 Task: Open Card Card0000000162 in Board Board0000000041 in Workspace WS0000000014 in Trello. Add Member nikhrathi889@gmail.com to Card Card0000000162 in Board Board0000000041 in Workspace WS0000000014 in Trello. Add Blue Label titled Label0000000162 to Card Card0000000162 in Board Board0000000041 in Workspace WS0000000014 in Trello. Add Checklist CL0000000162 to Card Card0000000162 in Board Board0000000041 in Workspace WS0000000014 in Trello. Add Dates with Start Date as Sep 01 2023 and Due Date as Sep 30 2023 to Card Card0000000162 in Board Board0000000041 in Workspace WS0000000014 in Trello
Action: Mouse moved to (488, 43)
Screenshot: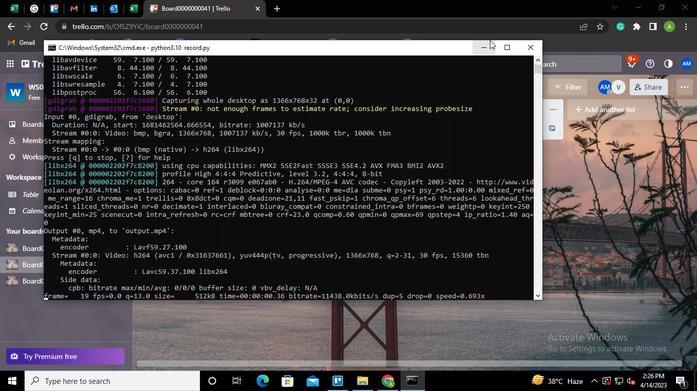 
Action: Mouse pressed left at (488, 43)
Screenshot: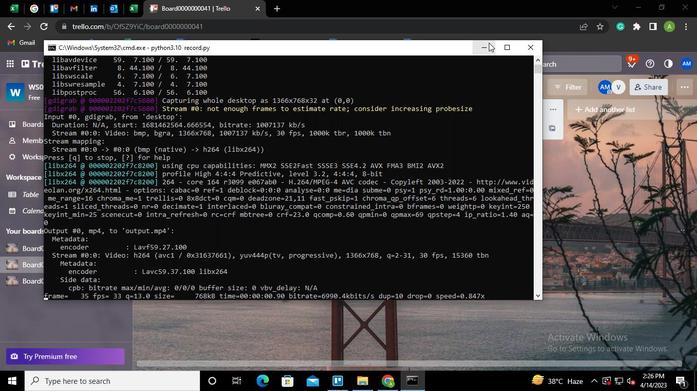 
Action: Mouse moved to (197, 220)
Screenshot: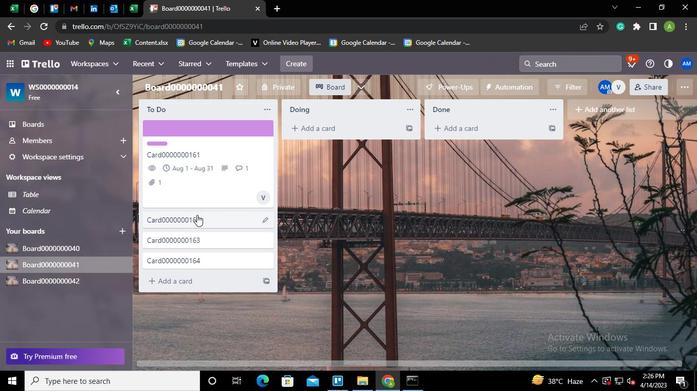 
Action: Mouse pressed left at (197, 220)
Screenshot: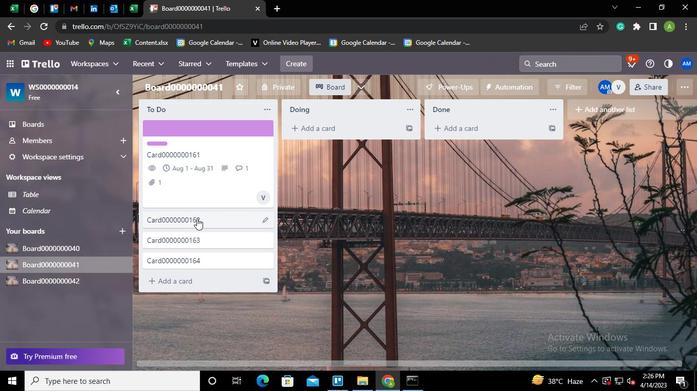 
Action: Mouse moved to (450, 183)
Screenshot: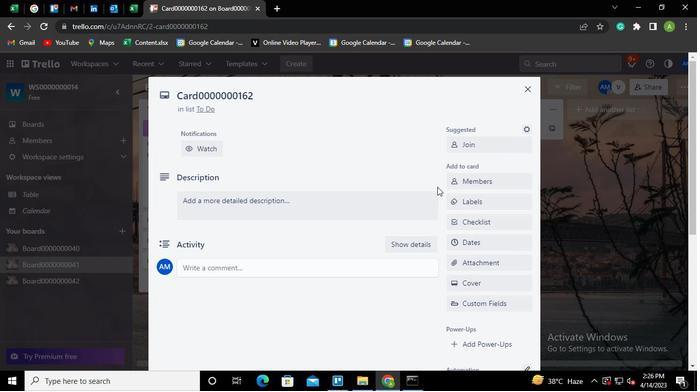 
Action: Mouse pressed left at (450, 183)
Screenshot: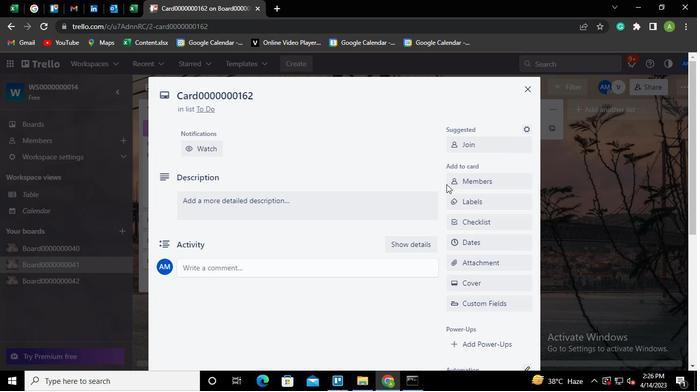 
Action: Mouse moved to (483, 228)
Screenshot: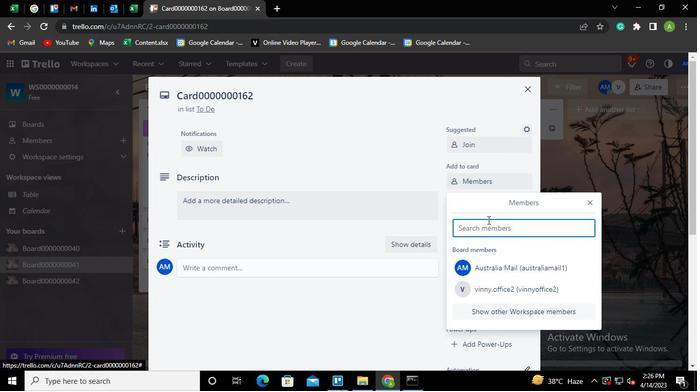 
Action: Mouse pressed left at (483, 228)
Screenshot: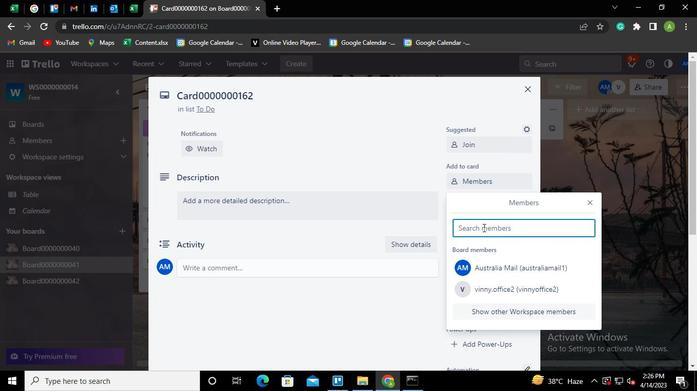 
Action: Mouse moved to (482, 228)
Screenshot: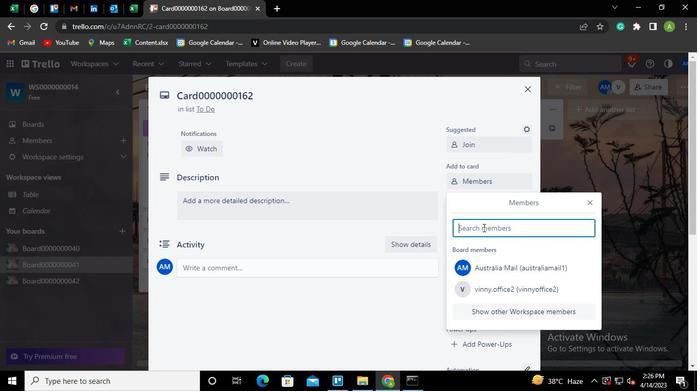 
Action: Keyboard n
Screenshot: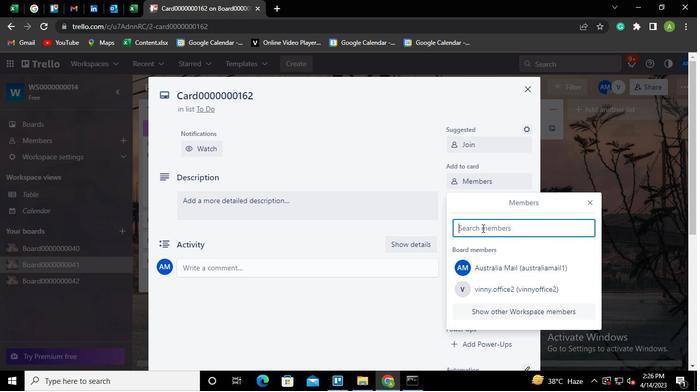 
Action: Keyboard i
Screenshot: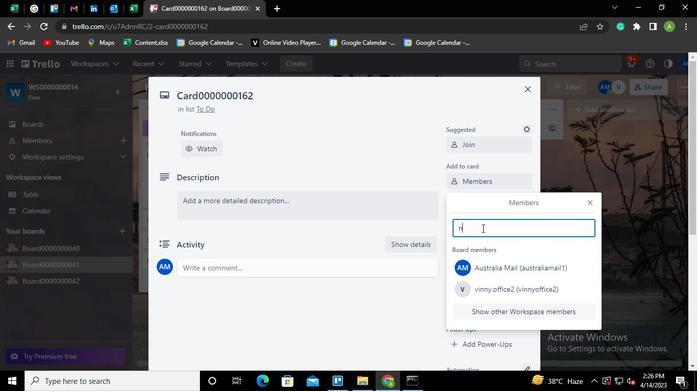 
Action: Keyboard k
Screenshot: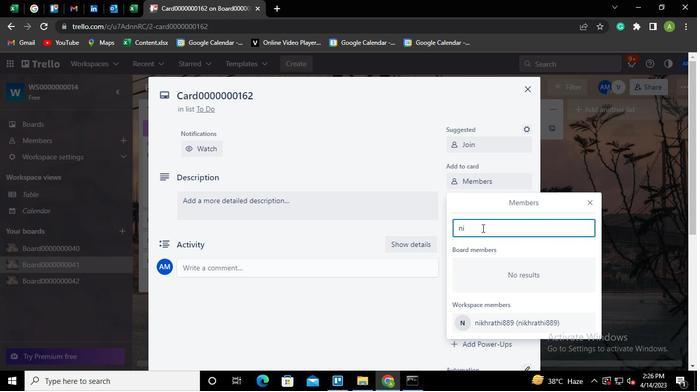 
Action: Mouse moved to (488, 324)
Screenshot: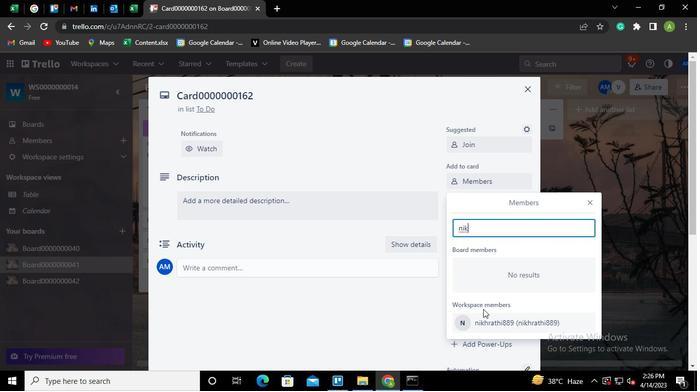 
Action: Mouse pressed left at (488, 324)
Screenshot: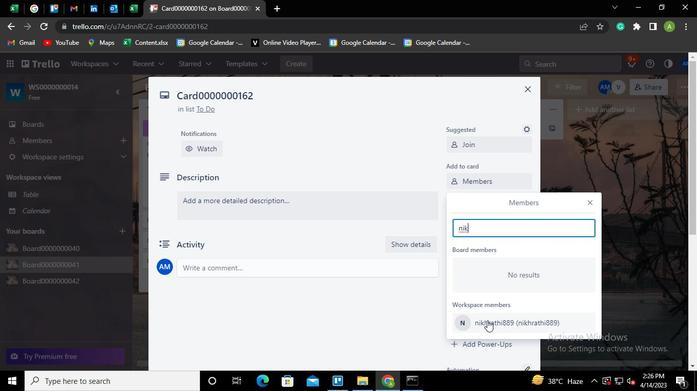 
Action: Mouse moved to (402, 147)
Screenshot: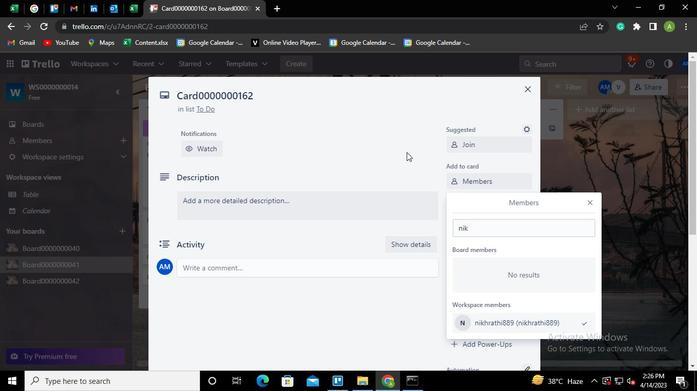 
Action: Mouse pressed left at (402, 147)
Screenshot: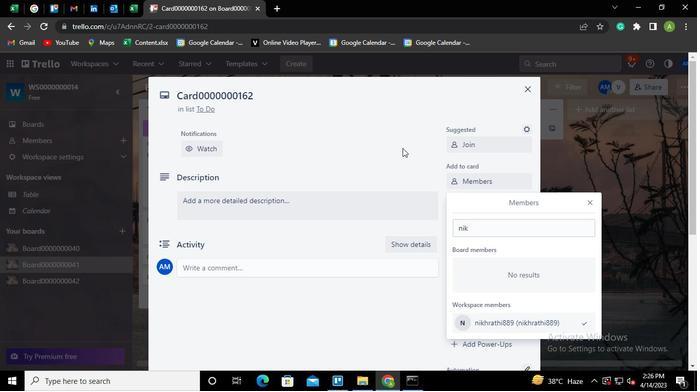 
Action: Mouse moved to (477, 203)
Screenshot: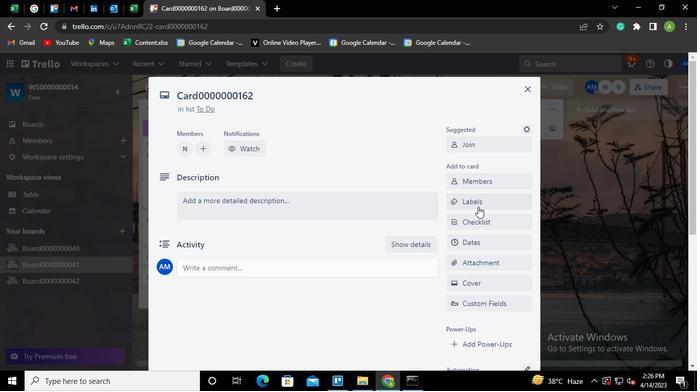 
Action: Mouse pressed left at (477, 203)
Screenshot: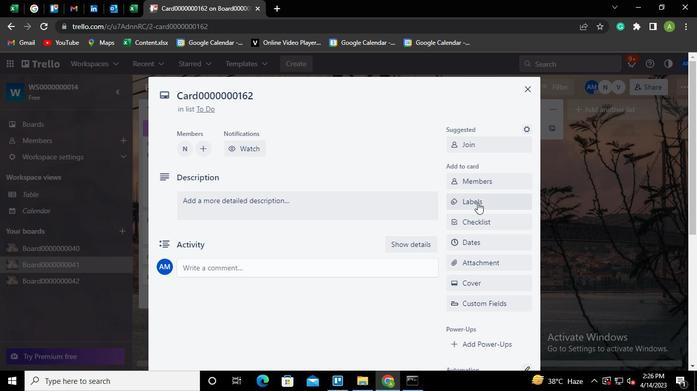
Action: Mouse moved to (460, 258)
Screenshot: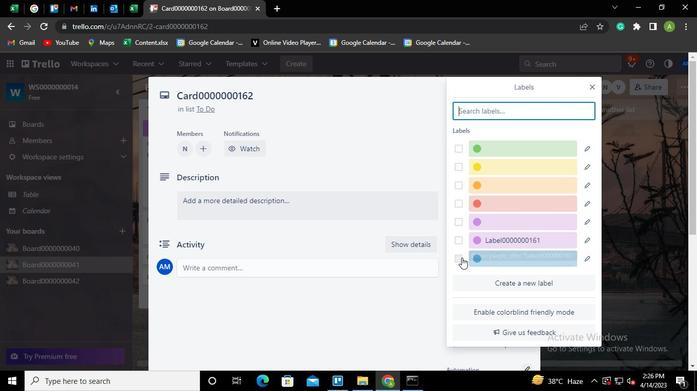 
Action: Mouse pressed left at (460, 258)
Screenshot: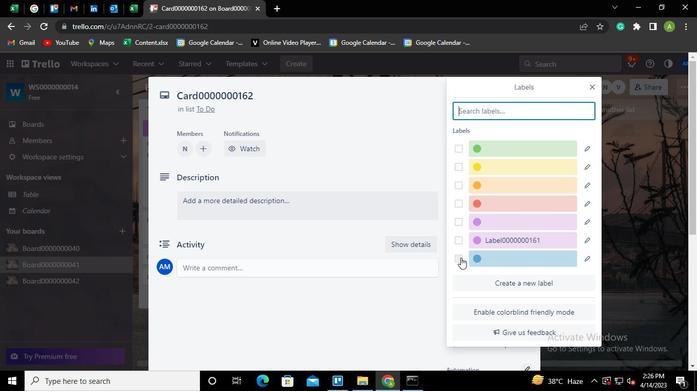 
Action: Mouse moved to (587, 259)
Screenshot: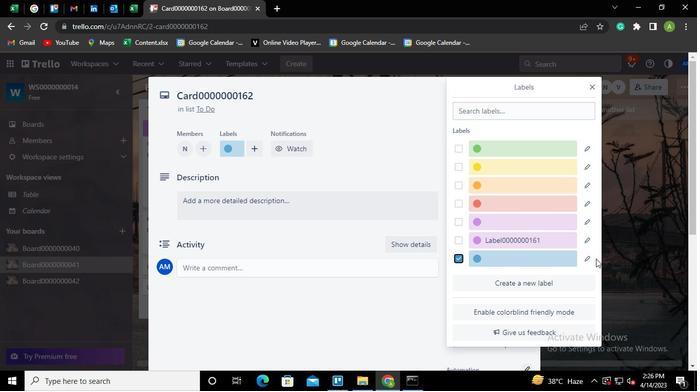 
Action: Mouse pressed left at (587, 259)
Screenshot: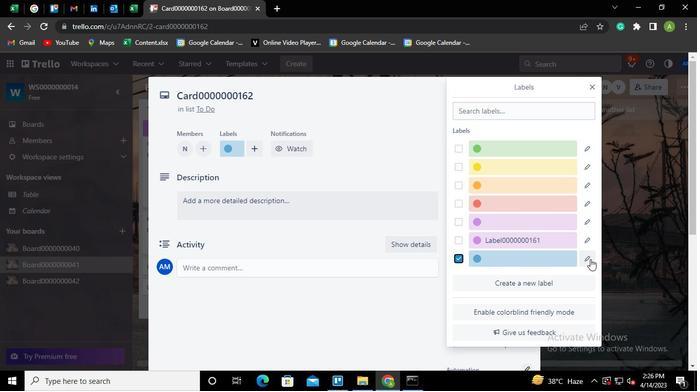 
Action: Mouse moved to (480, 177)
Screenshot: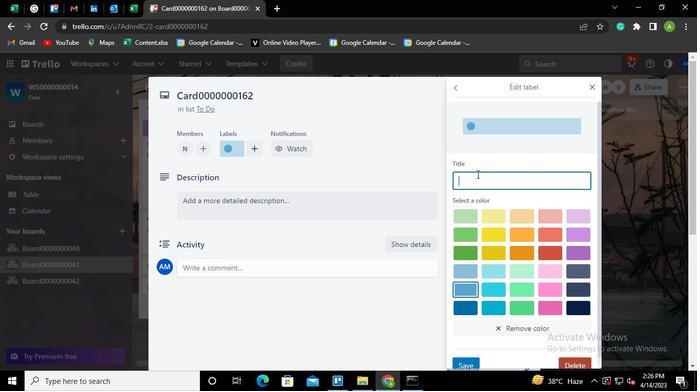 
Action: Mouse pressed left at (480, 177)
Screenshot: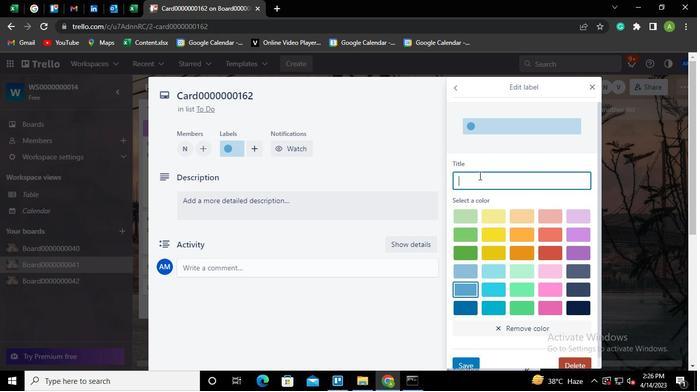 
Action: Keyboard Key.shift
Screenshot: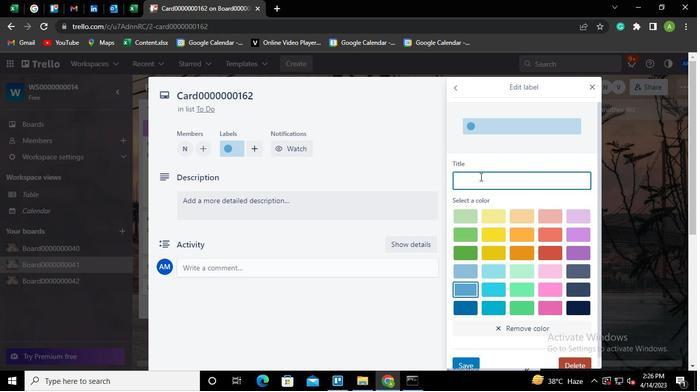 
Action: Keyboard L
Screenshot: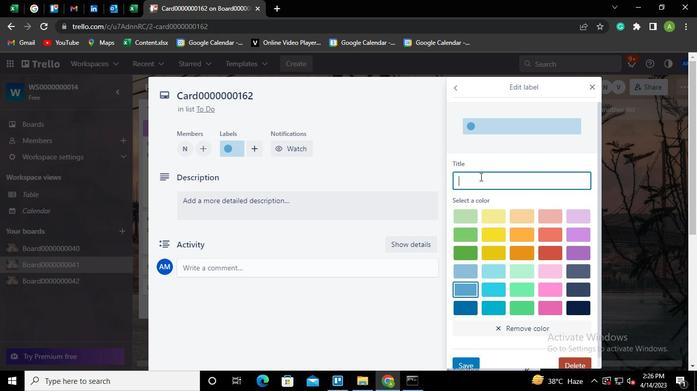 
Action: Keyboard a
Screenshot: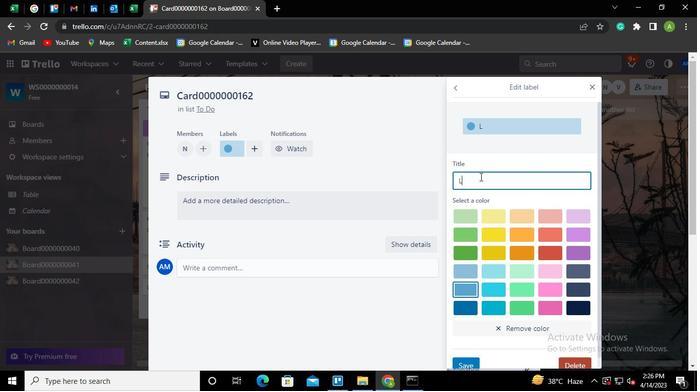 
Action: Keyboard b
Screenshot: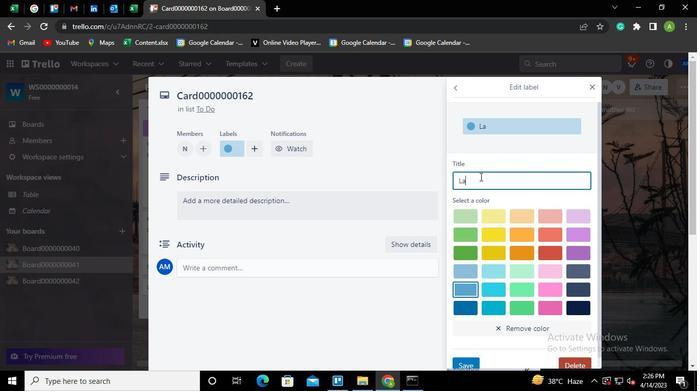 
Action: Keyboard e
Screenshot: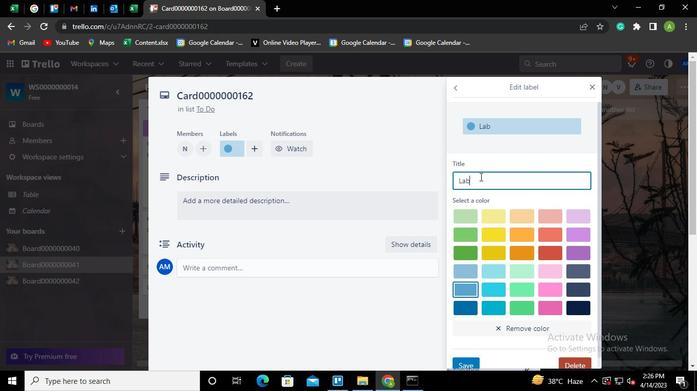 
Action: Keyboard l
Screenshot: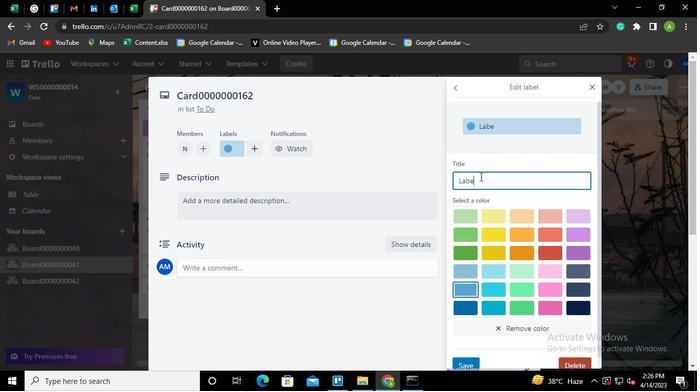 
Action: Keyboard <96>
Screenshot: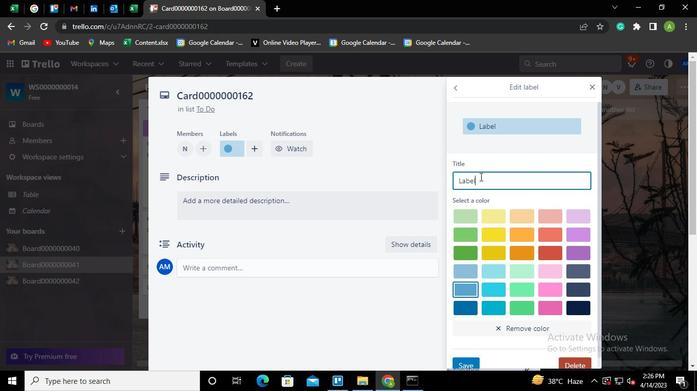 
Action: Keyboard <96>
Screenshot: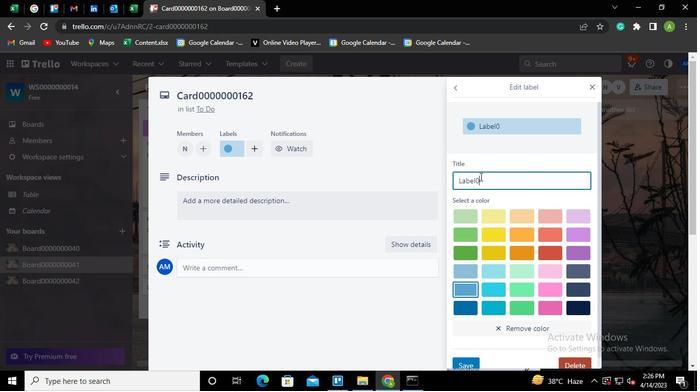 
Action: Keyboard <96>
Screenshot: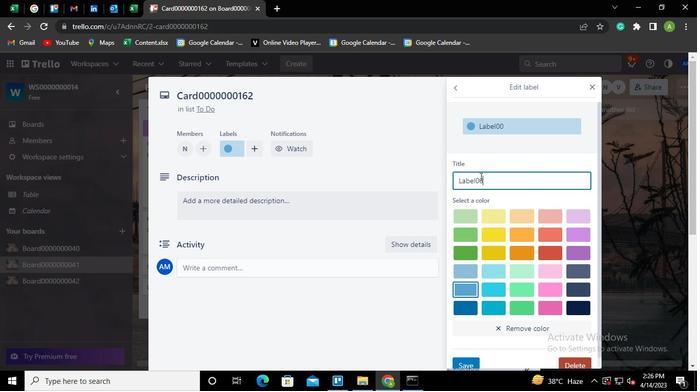 
Action: Keyboard <96>
Screenshot: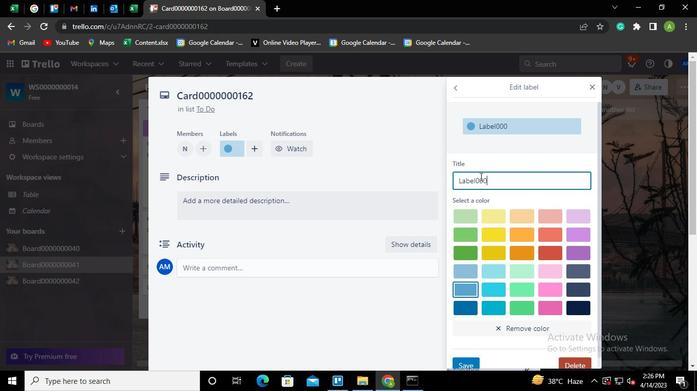 
Action: Keyboard <96>
Screenshot: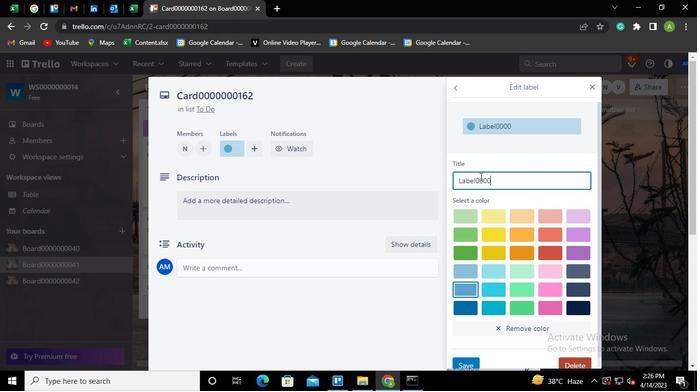 
Action: Keyboard <96>
Screenshot: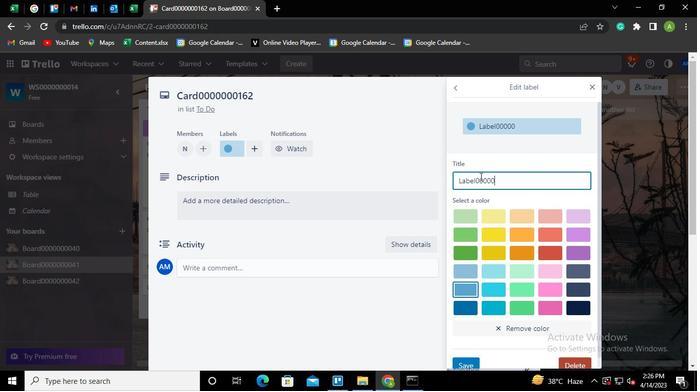 
Action: Keyboard <96>
Screenshot: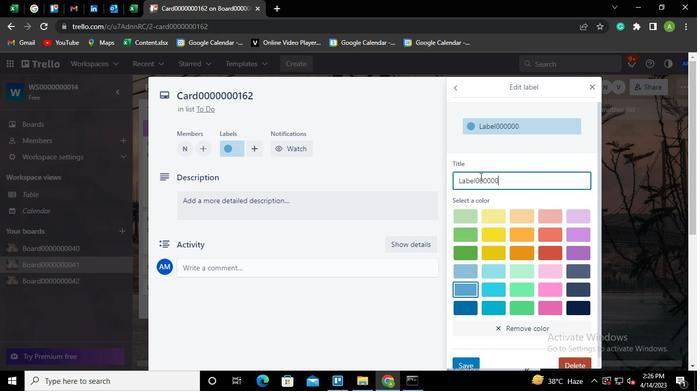 
Action: Keyboard <97>
Screenshot: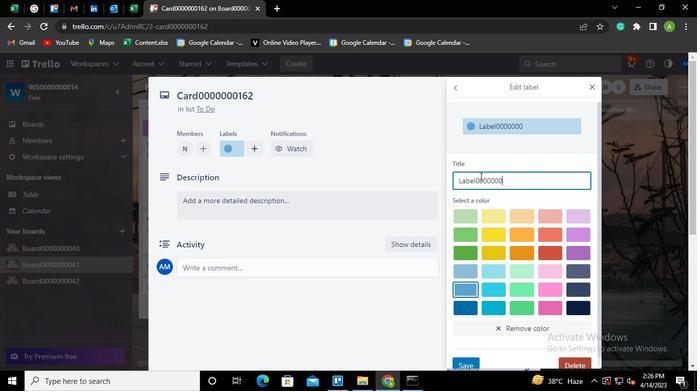 
Action: Keyboard <102>
Screenshot: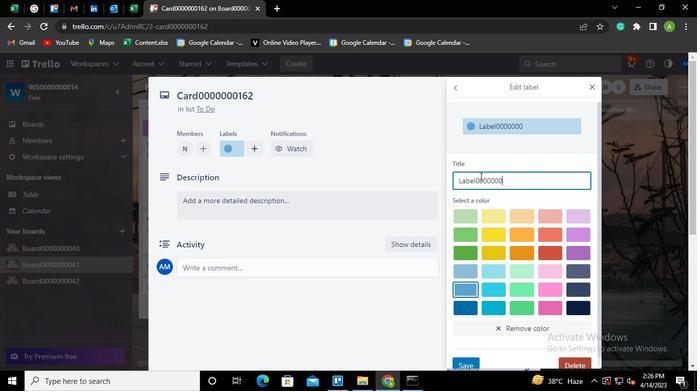 
Action: Keyboard <98>
Screenshot: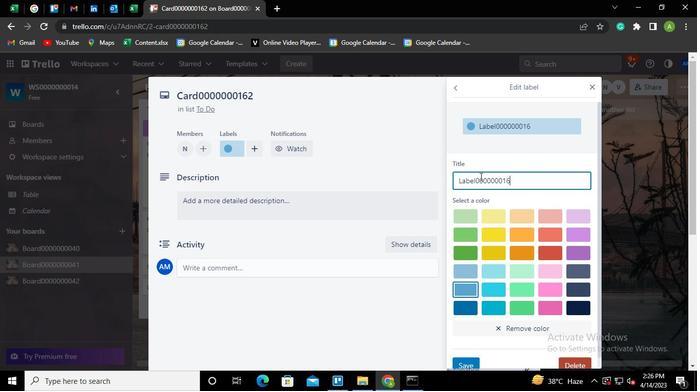 
Action: Mouse moved to (465, 363)
Screenshot: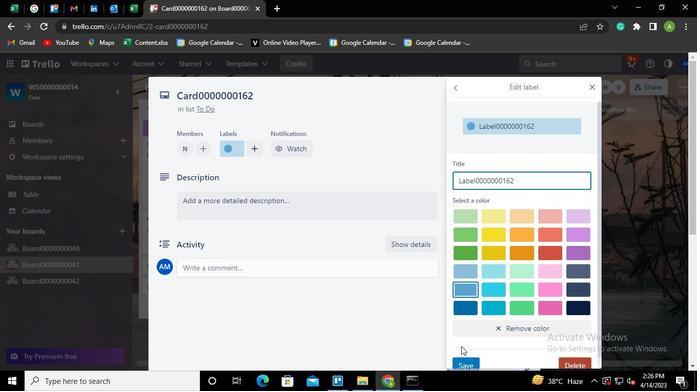 
Action: Mouse pressed left at (465, 363)
Screenshot: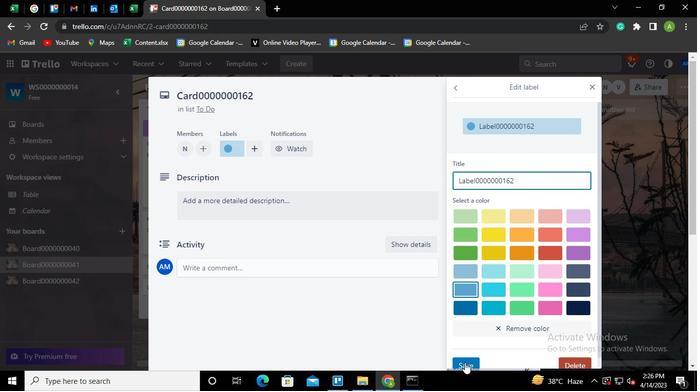 
Action: Mouse moved to (425, 141)
Screenshot: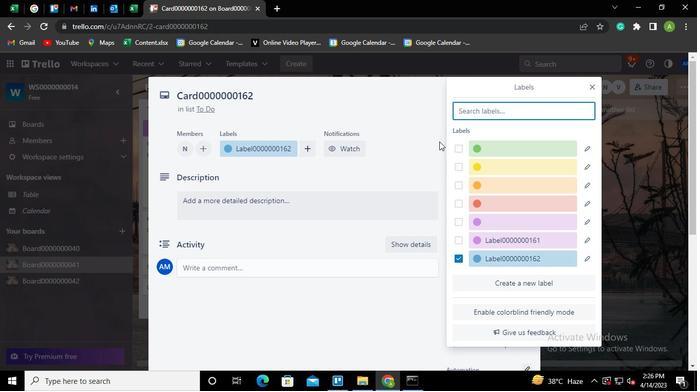 
Action: Mouse pressed left at (425, 141)
Screenshot: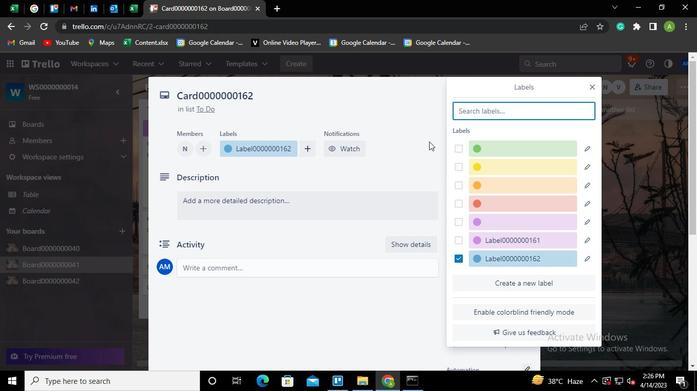 
Action: Mouse moved to (464, 217)
Screenshot: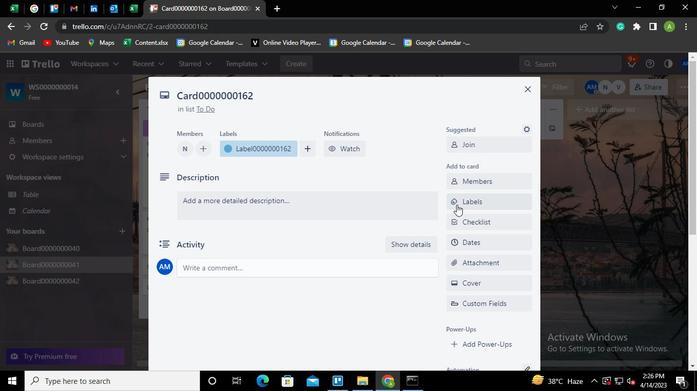 
Action: Mouse pressed left at (464, 217)
Screenshot: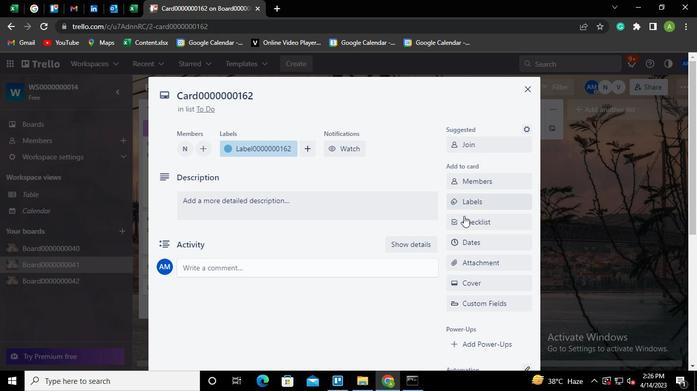 
Action: Mouse moved to (464, 217)
Screenshot: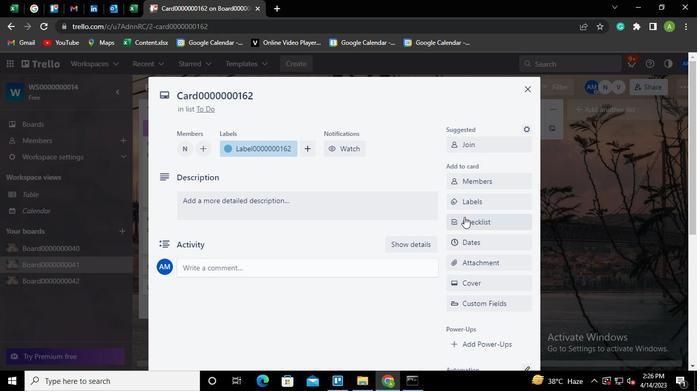 
Action: Keyboard Key.shift
Screenshot: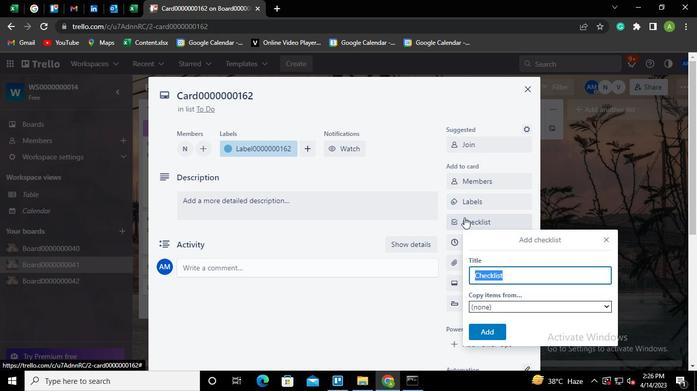 
Action: Keyboard C
Screenshot: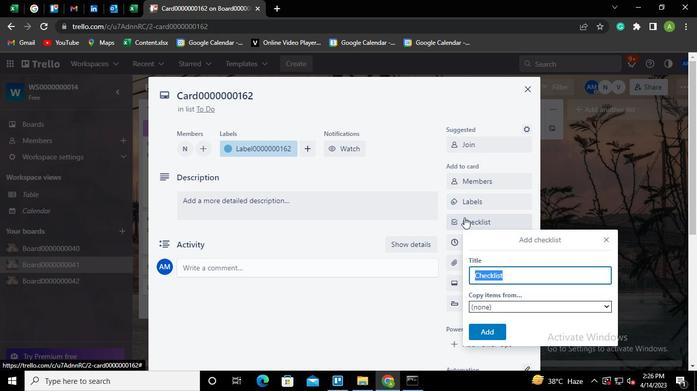 
Action: Keyboard L
Screenshot: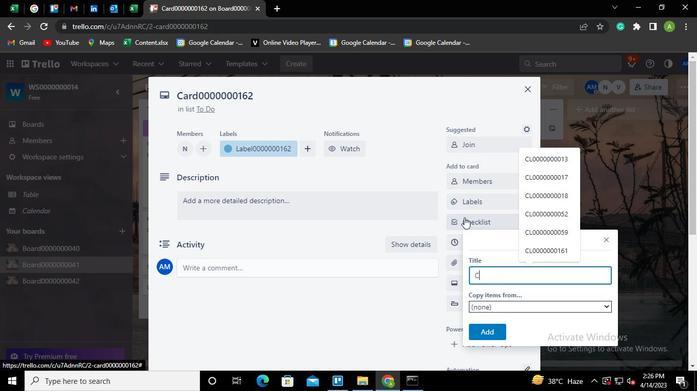 
Action: Keyboard <96>
Screenshot: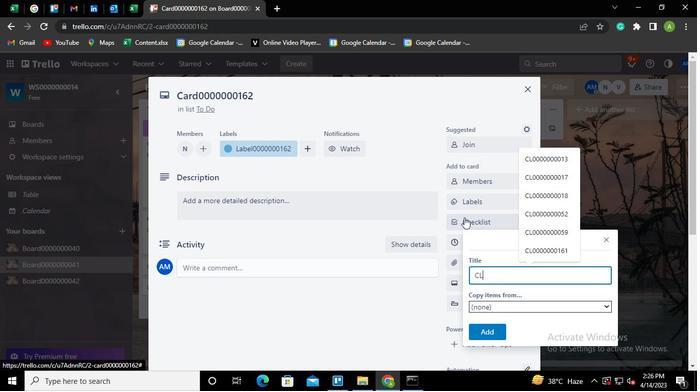 
Action: Keyboard <96>
Screenshot: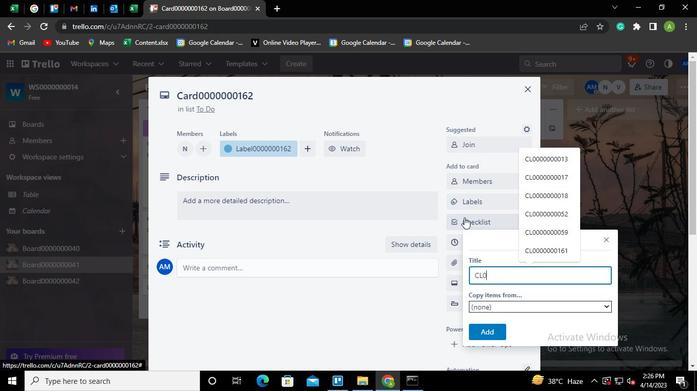 
Action: Keyboard <96>
Screenshot: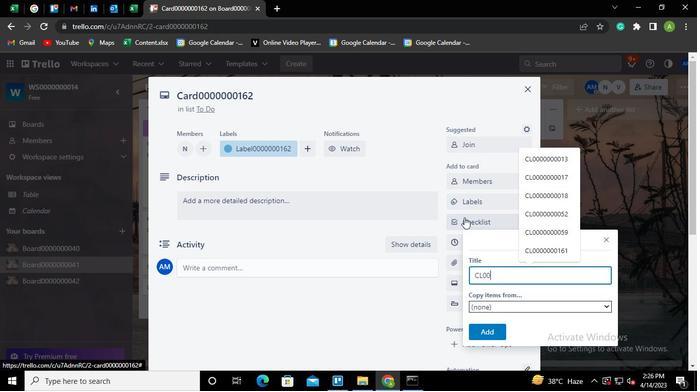 
Action: Keyboard <96>
Screenshot: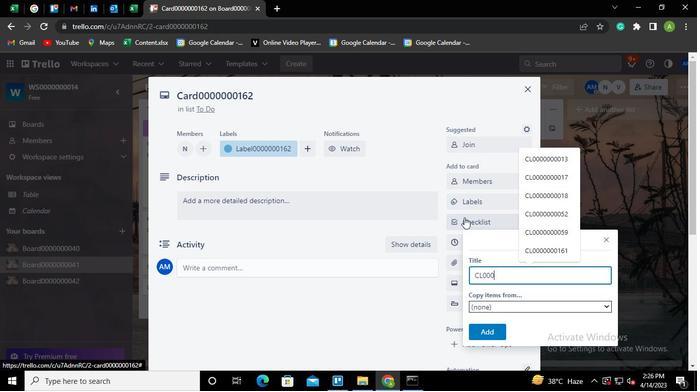 
Action: Keyboard <96>
Screenshot: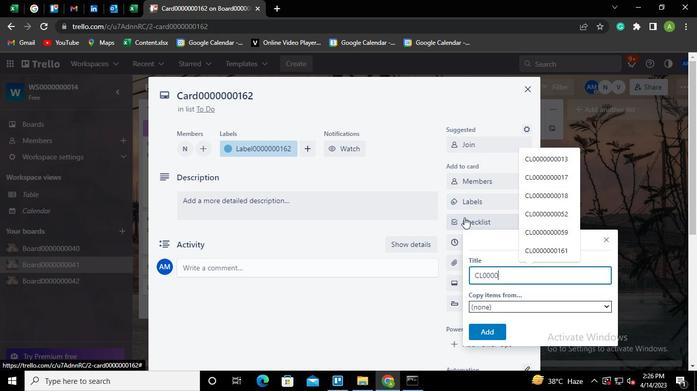 
Action: Keyboard <96>
Screenshot: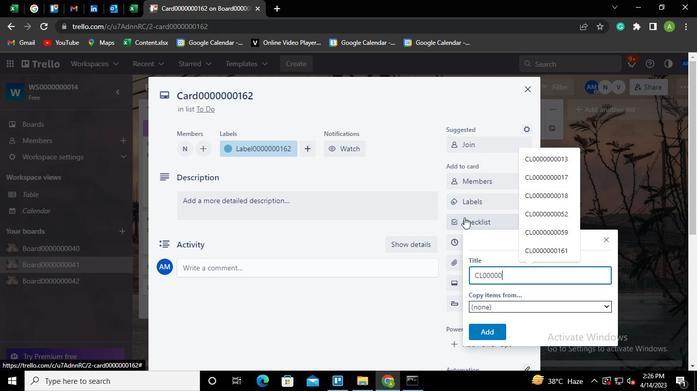 
Action: Keyboard <96>
Screenshot: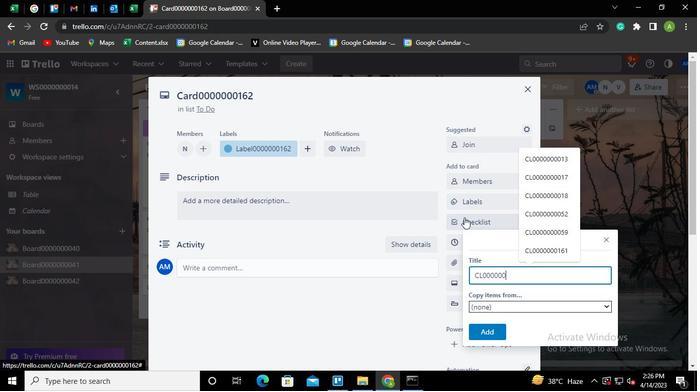 
Action: Keyboard <97>
Screenshot: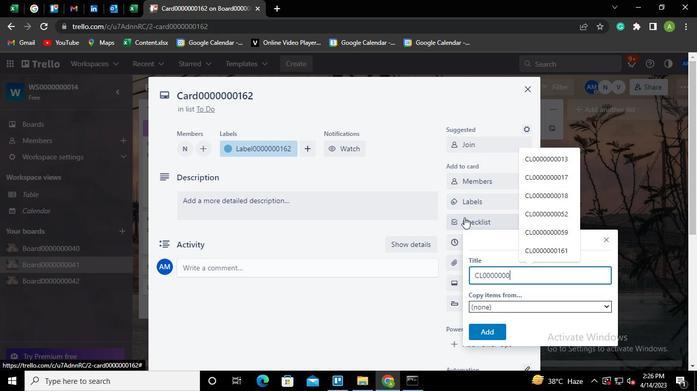 
Action: Keyboard <102>
Screenshot: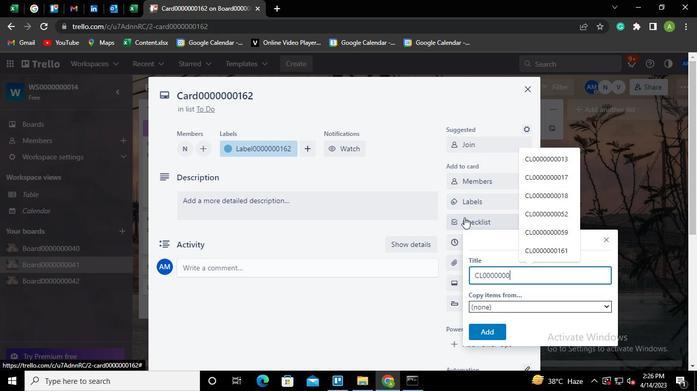 
Action: Keyboard <98>
Screenshot: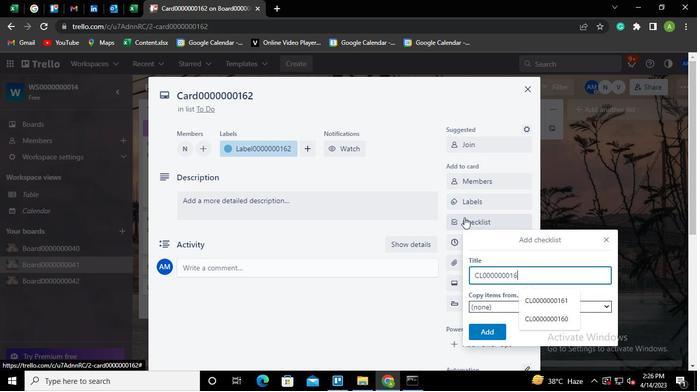 
Action: Mouse moved to (490, 327)
Screenshot: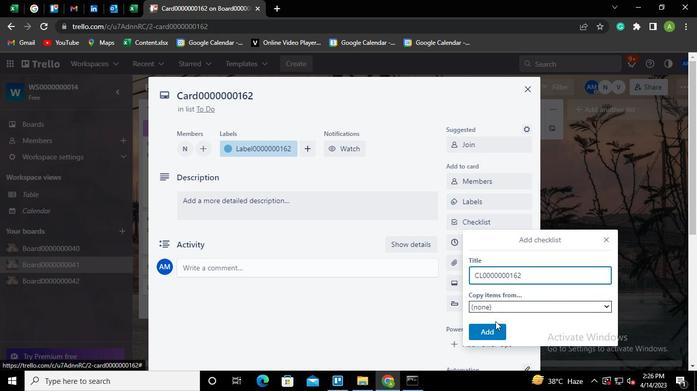 
Action: Mouse pressed left at (490, 327)
Screenshot: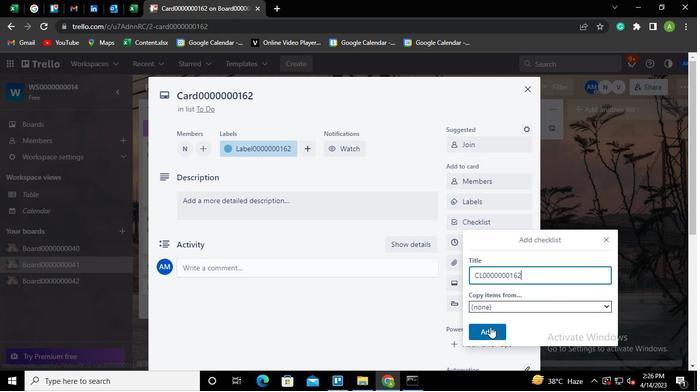 
Action: Mouse moved to (467, 239)
Screenshot: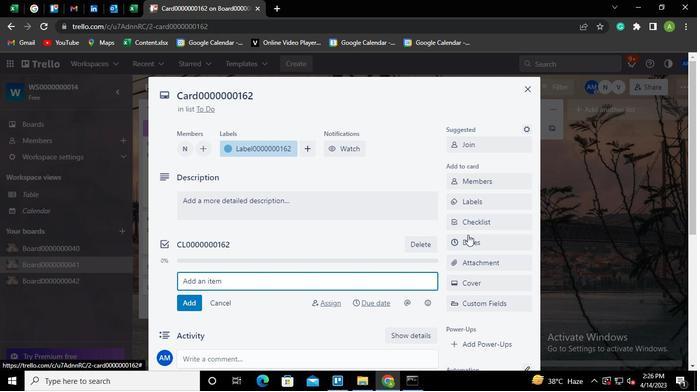 
Action: Mouse pressed left at (467, 239)
Screenshot: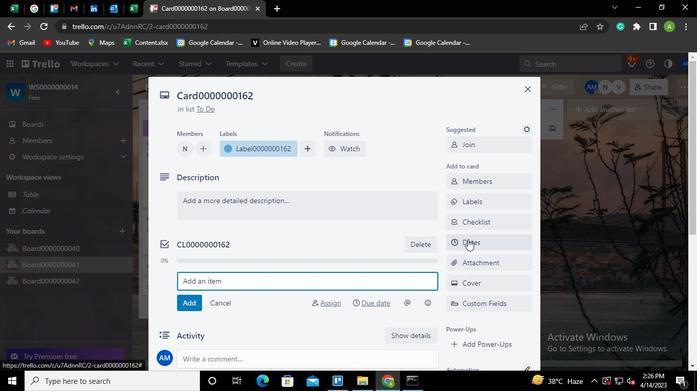 
Action: Mouse moved to (456, 266)
Screenshot: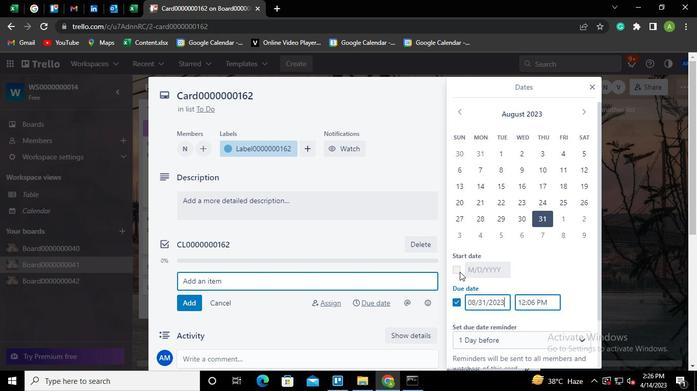 
Action: Mouse pressed left at (456, 266)
Screenshot: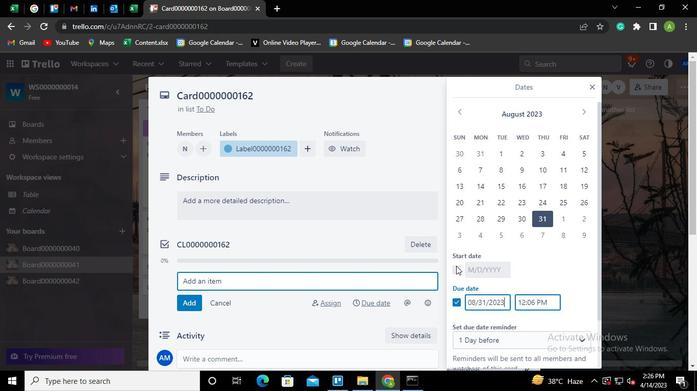 
Action: Mouse moved to (475, 271)
Screenshot: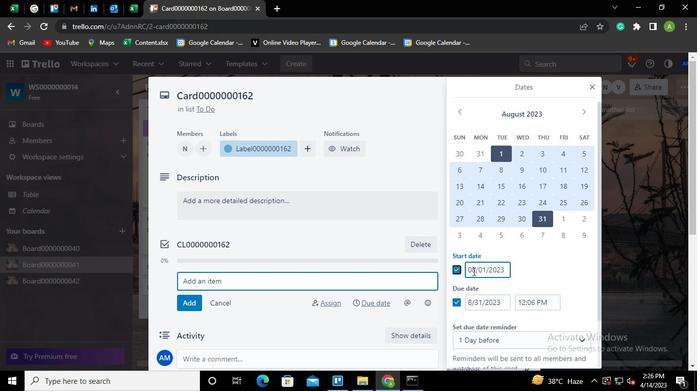 
Action: Mouse pressed left at (475, 271)
Screenshot: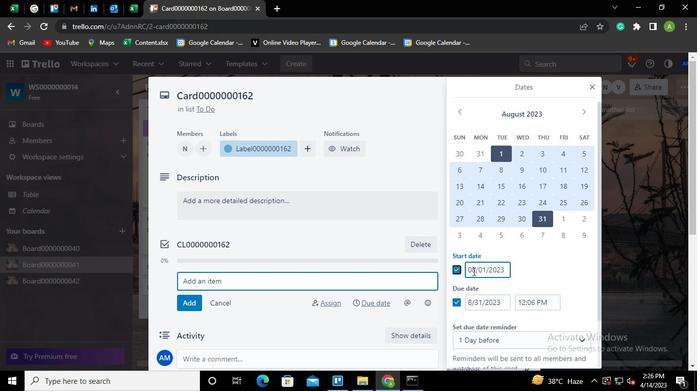 
Action: Mouse moved to (486, 271)
Screenshot: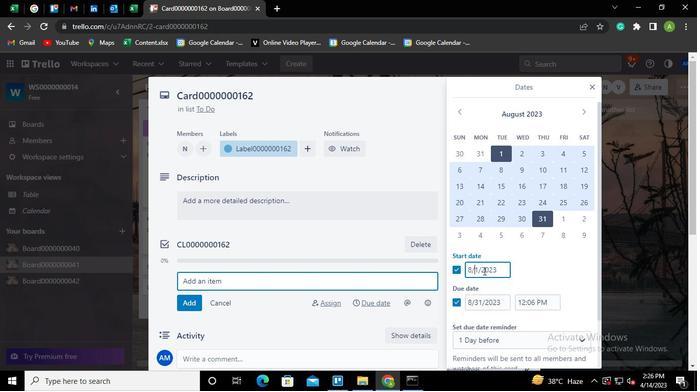 
Action: Keyboard Key.left
Screenshot: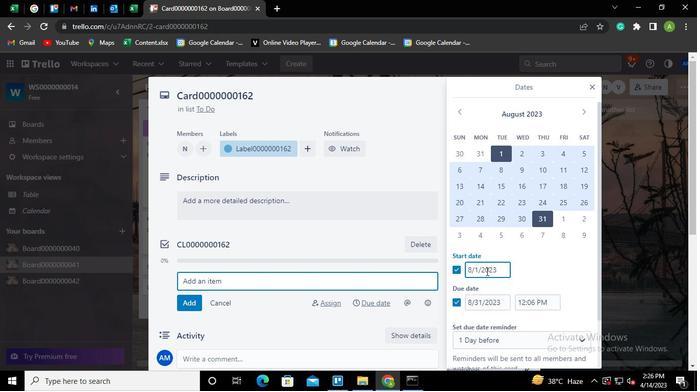 
Action: Keyboard Key.backspace
Screenshot: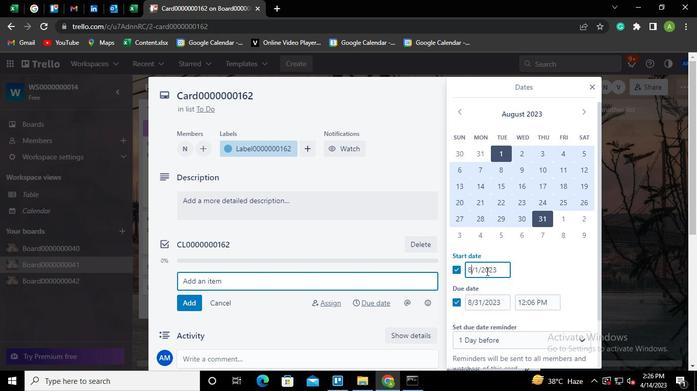 
Action: Keyboard <105>
Screenshot: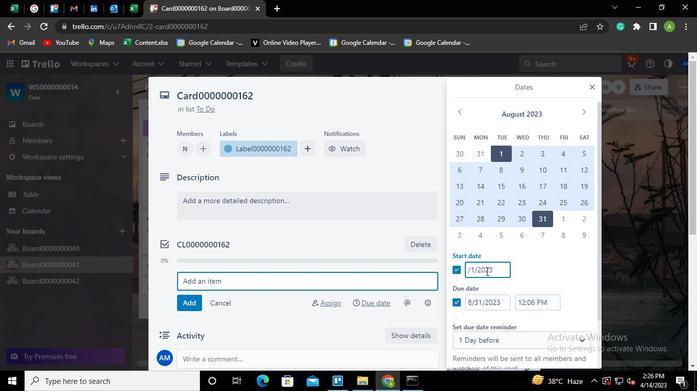 
Action: Mouse moved to (479, 303)
Screenshot: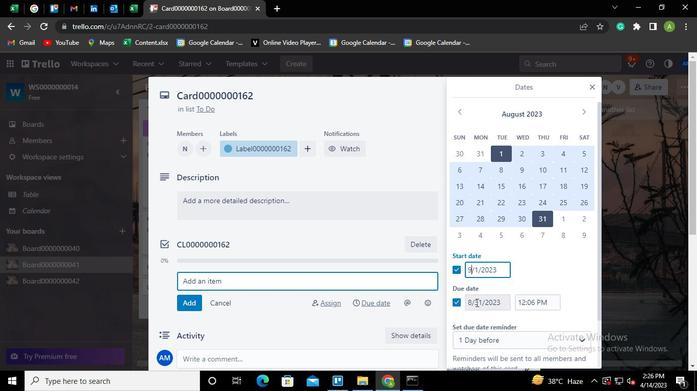 
Action: Mouse pressed left at (479, 303)
Screenshot: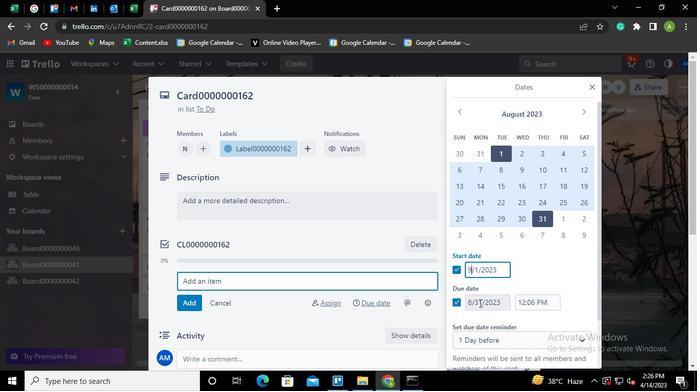 
Action: Mouse moved to (484, 303)
Screenshot: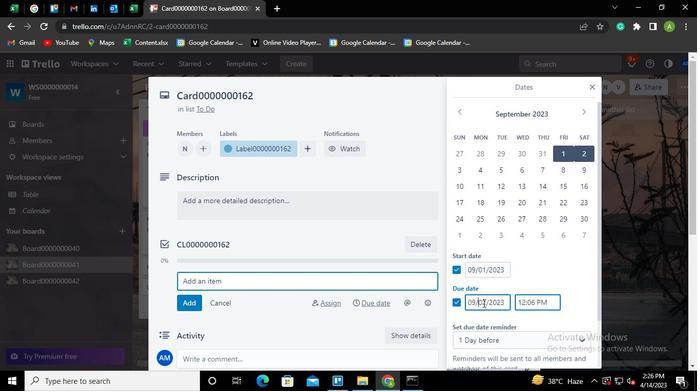 
Action: Mouse pressed left at (484, 303)
Screenshot: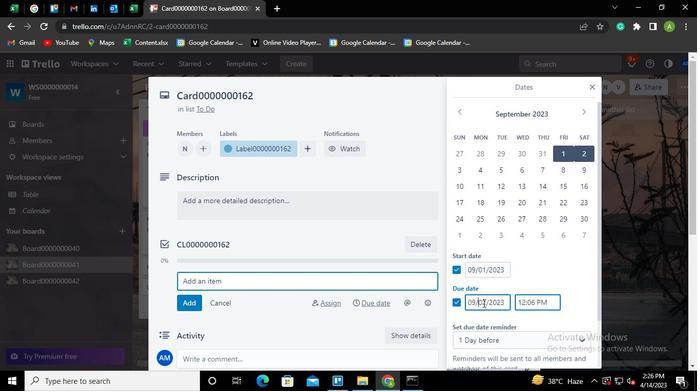 
Action: Mouse moved to (489, 302)
Screenshot: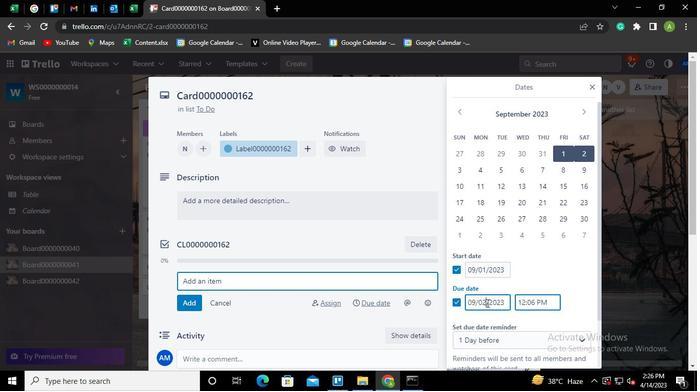
Action: Keyboard Key.backspace
Screenshot: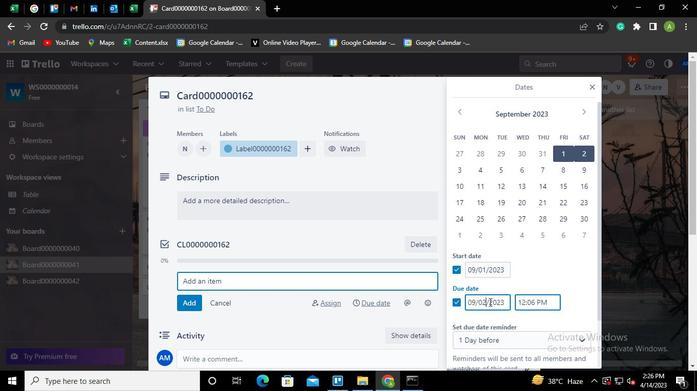 
Action: Keyboard Key.backspace
Screenshot: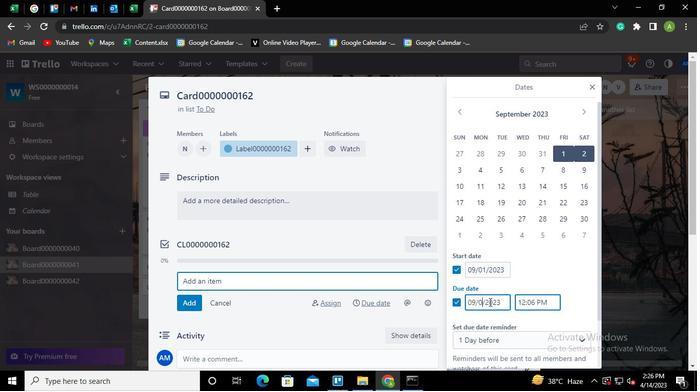 
Action: Keyboard <99>
Screenshot: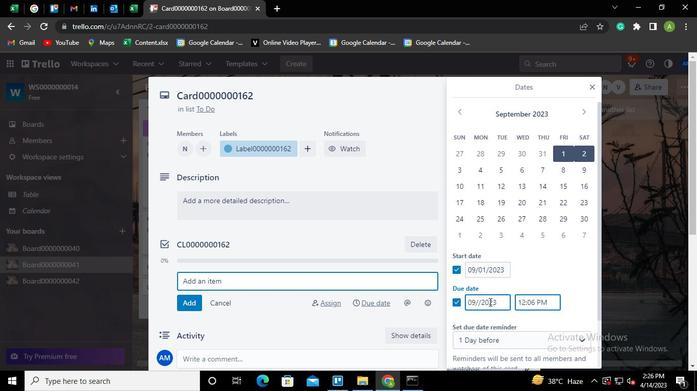 
Action: Keyboard <96>
Screenshot: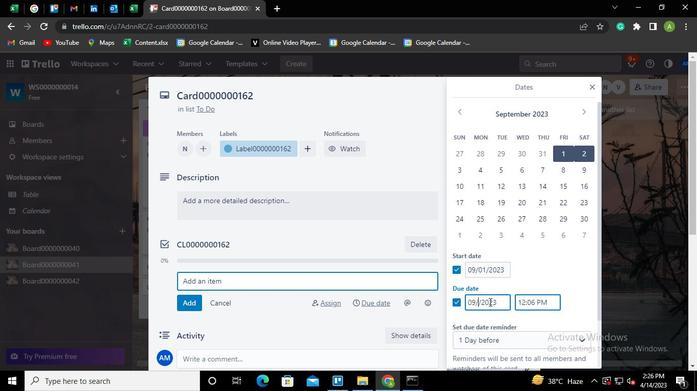 
Action: Mouse moved to (563, 266)
Screenshot: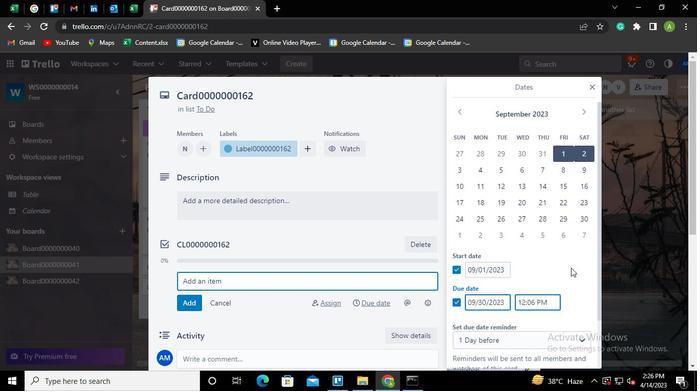 
Action: Mouse pressed left at (563, 266)
Screenshot: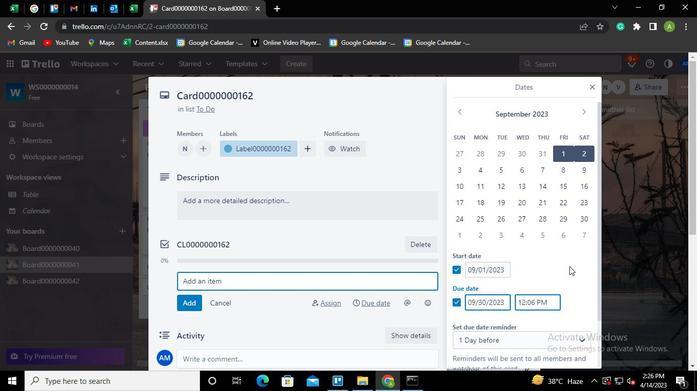 
Action: Mouse moved to (509, 330)
Screenshot: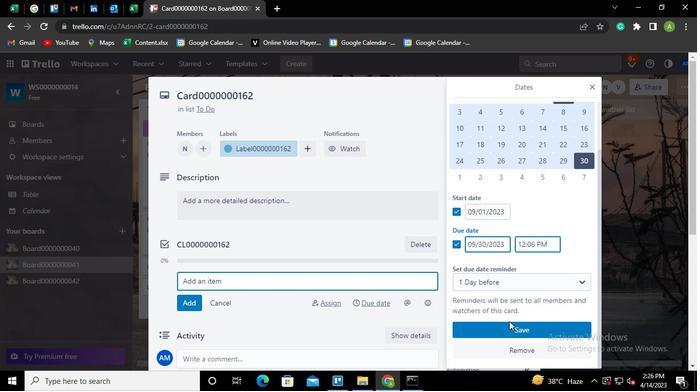 
Action: Mouse pressed left at (509, 330)
Screenshot: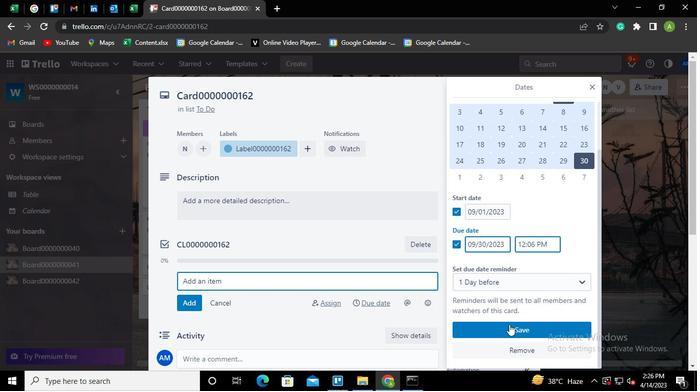 
Action: Mouse moved to (419, 378)
Screenshot: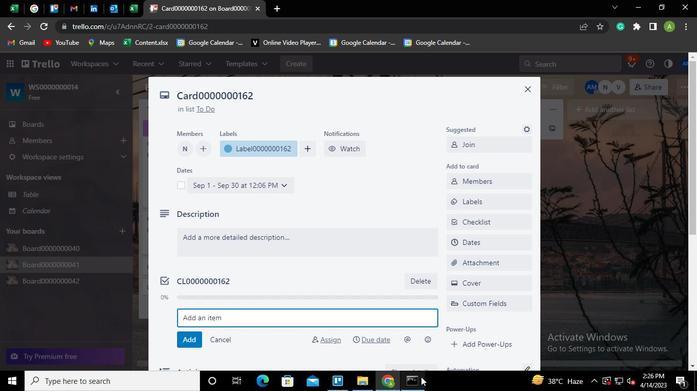 
Action: Mouse pressed left at (419, 378)
Screenshot: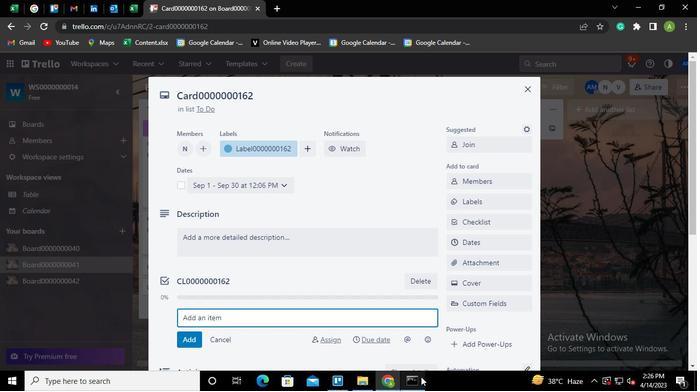 
Action: Mouse moved to (525, 48)
Screenshot: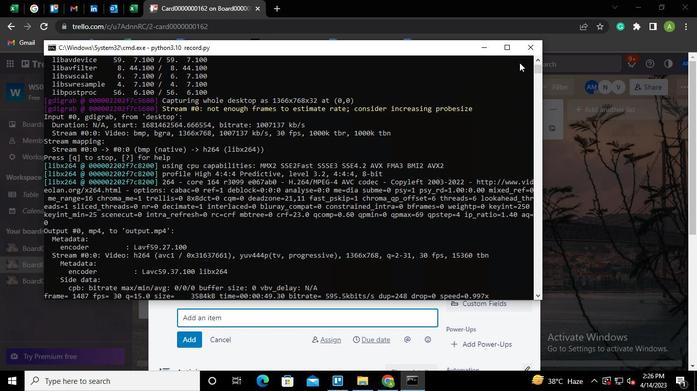 
Action: Mouse pressed left at (525, 48)
Screenshot: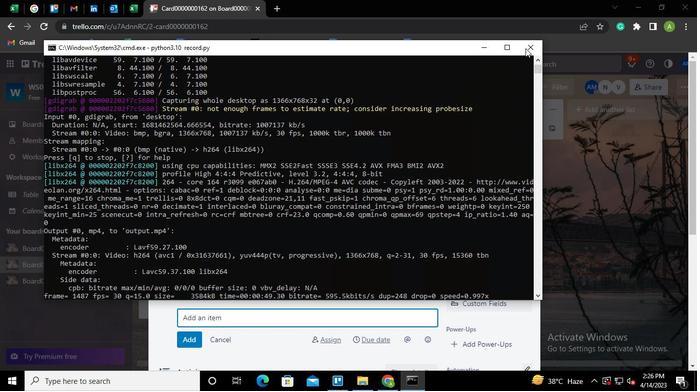 
Action: Mouse moved to (525, 47)
Screenshot: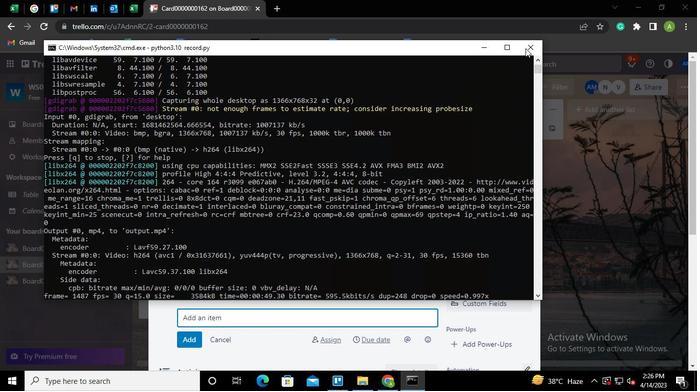 
